 Task: Toggle the icons option in the breadcrumbs.
Action: Mouse moved to (8, 664)
Screenshot: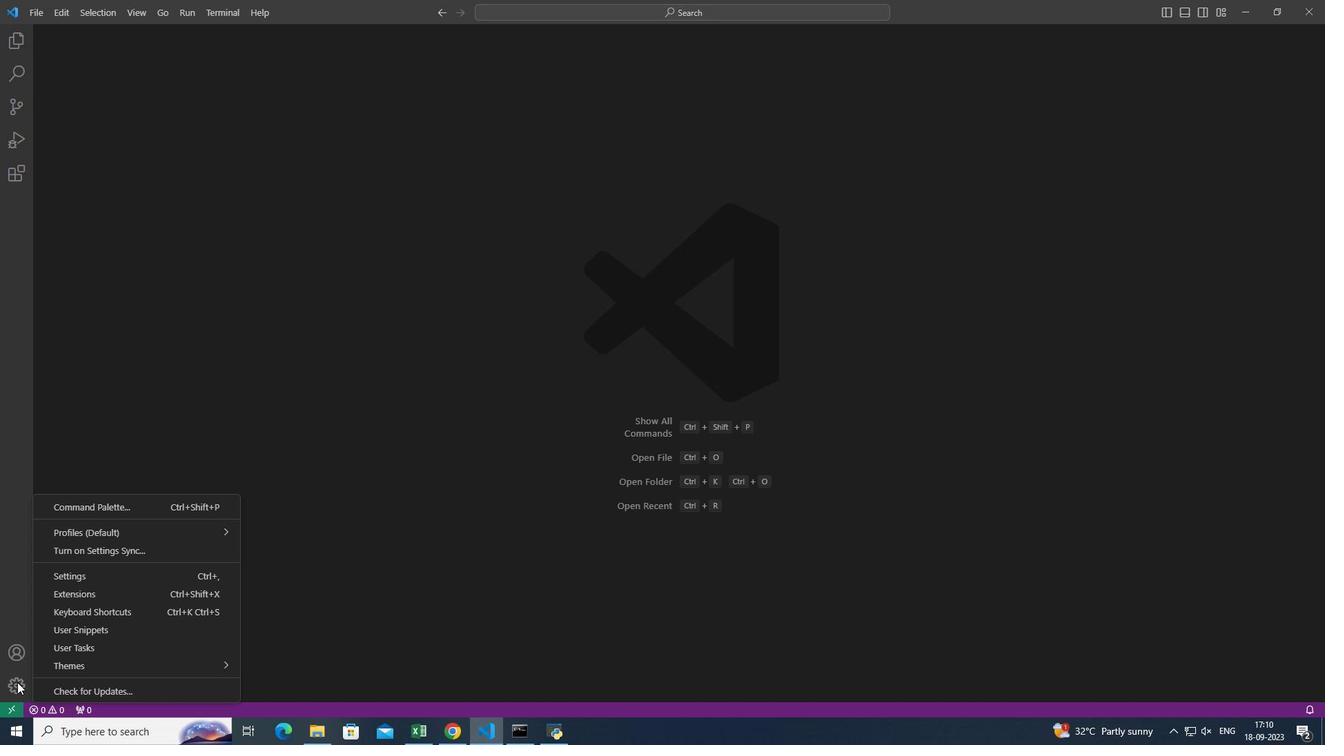 
Action: Mouse pressed left at (8, 664)
Screenshot: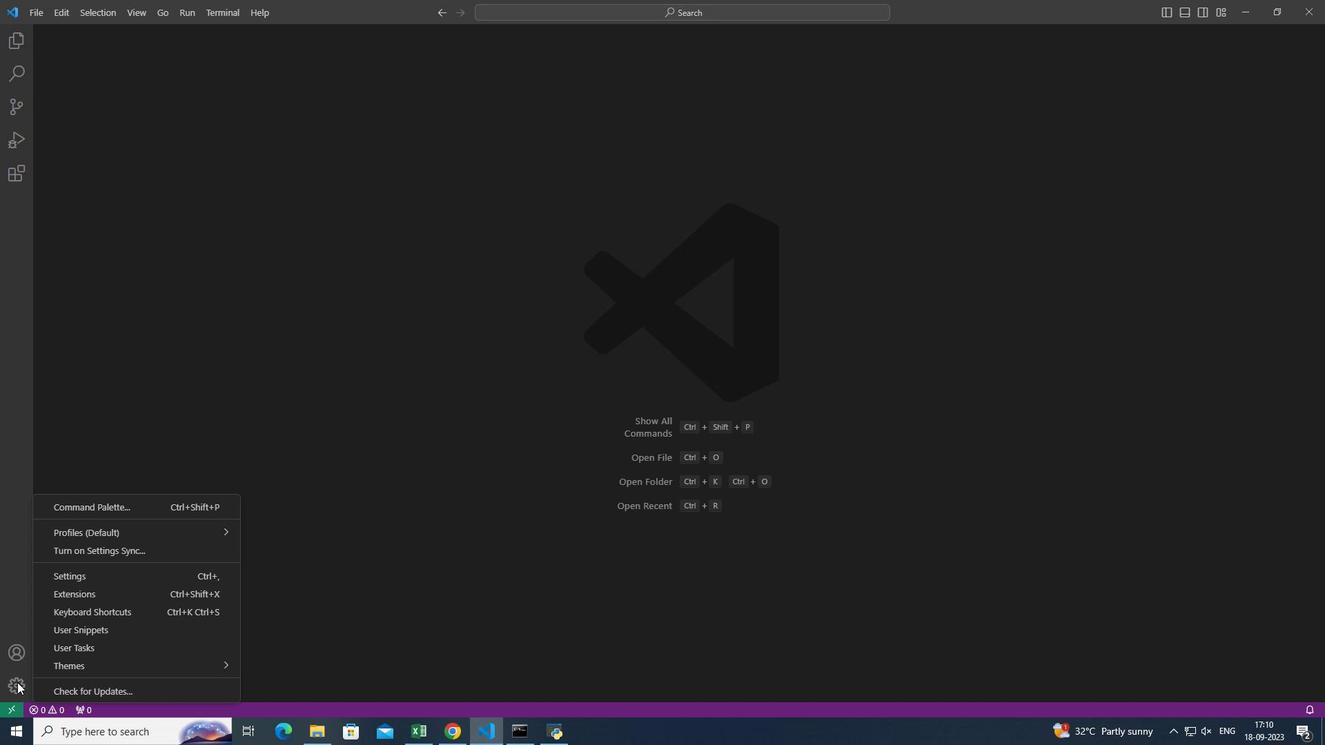 
Action: Mouse moved to (146, 568)
Screenshot: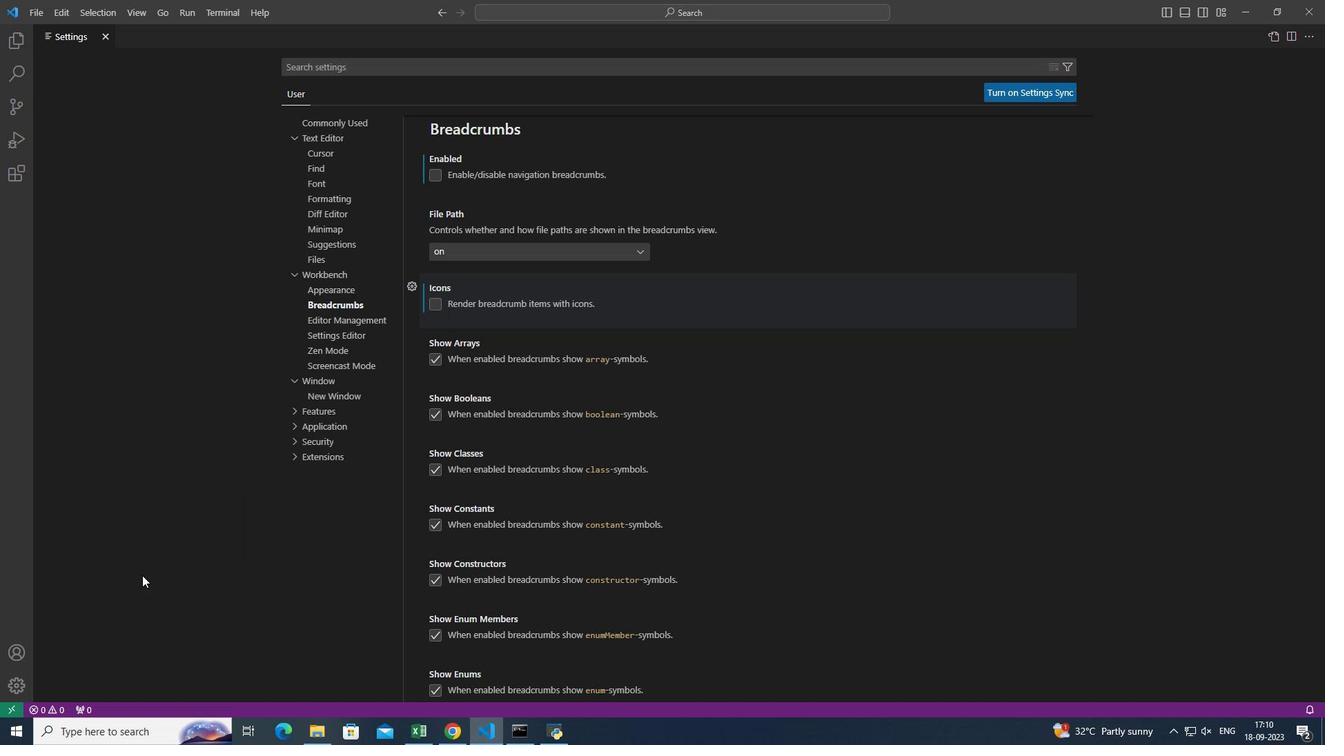 
Action: Mouse pressed left at (146, 568)
Screenshot: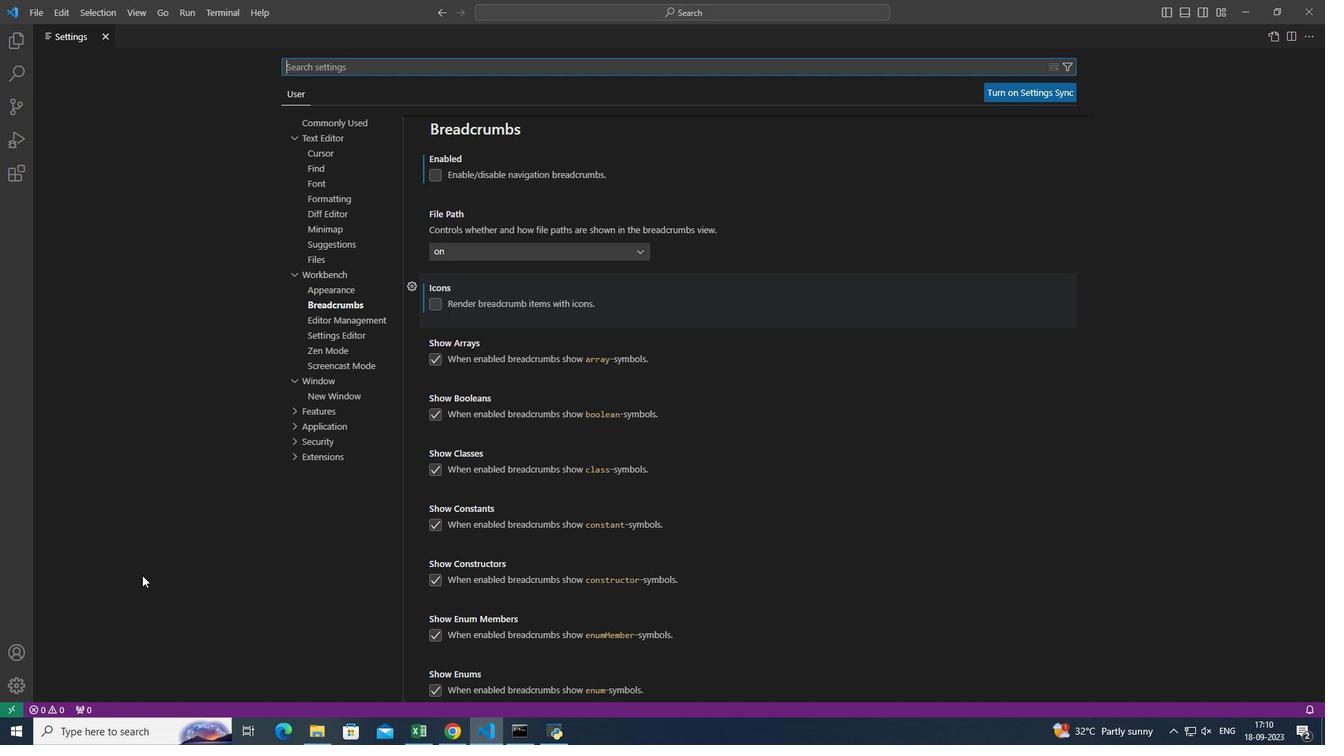 
Action: Mouse moved to (503, 320)
Screenshot: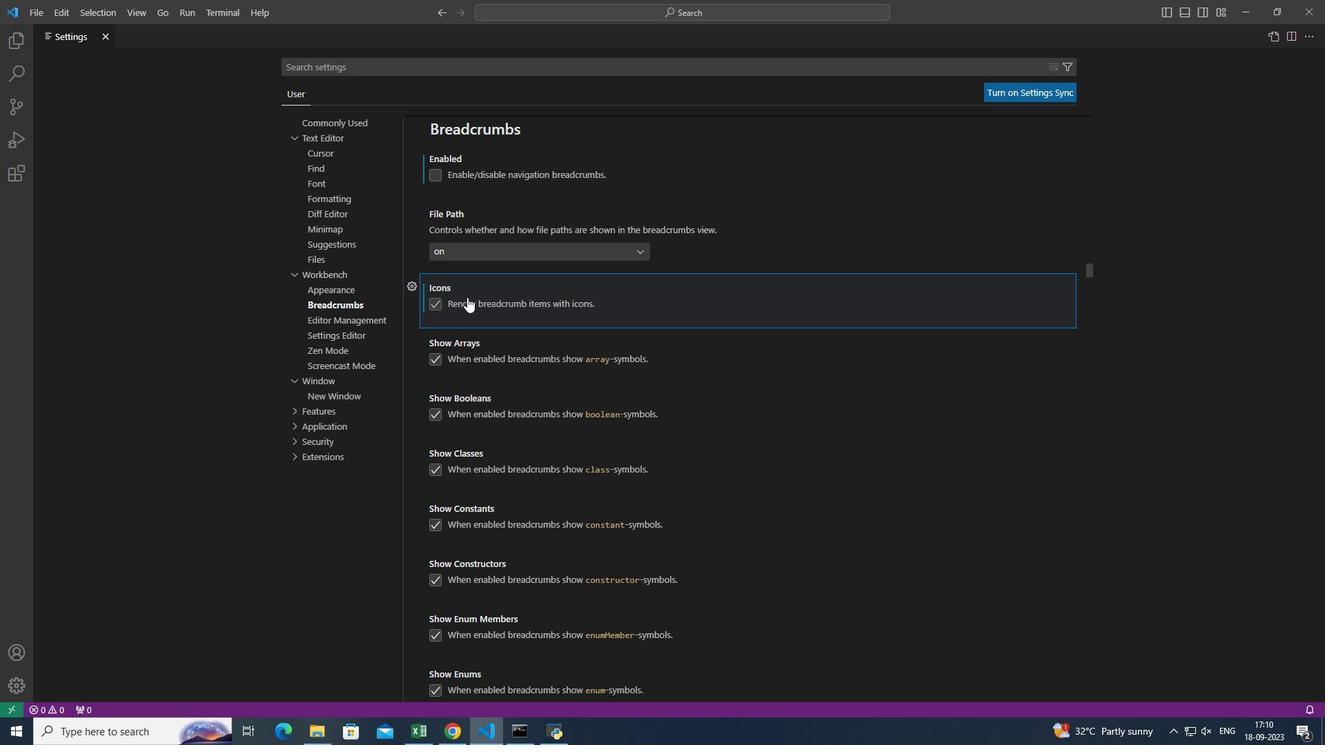 
Action: Mouse pressed left at (503, 320)
Screenshot: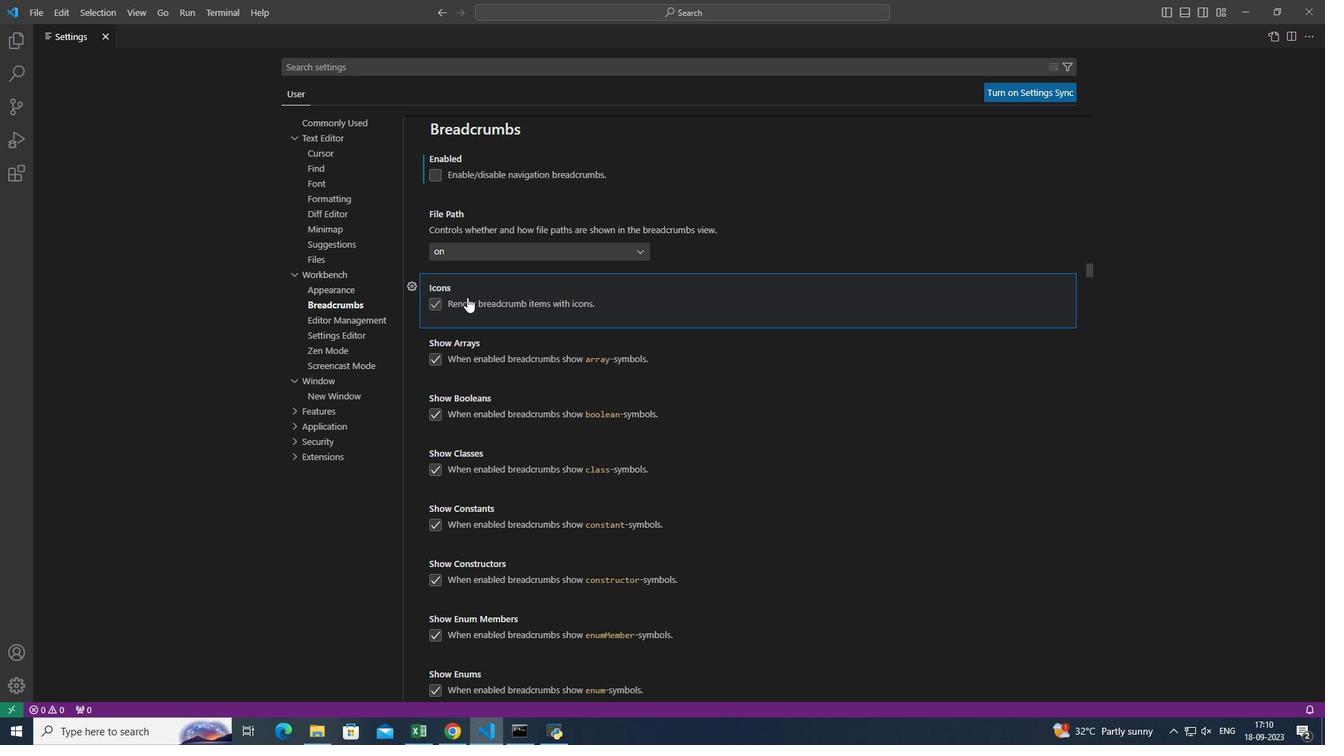 
Action: Mouse moved to (910, 400)
Screenshot: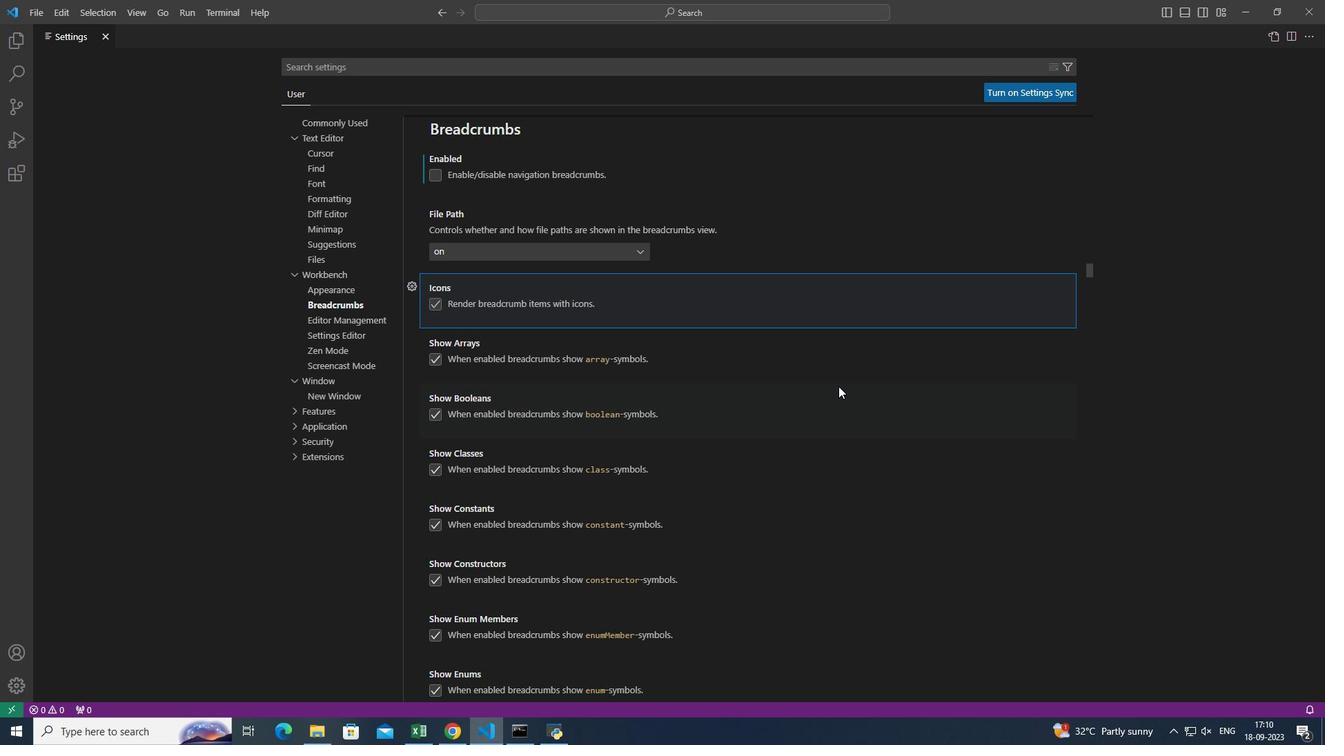 
